 Task: In the  document guideline.pdf Download file as 'Open Document Format' Share this file with 'softage.4@softage.net' Insert the command  Viewing
Action: Mouse moved to (269, 340)
Screenshot: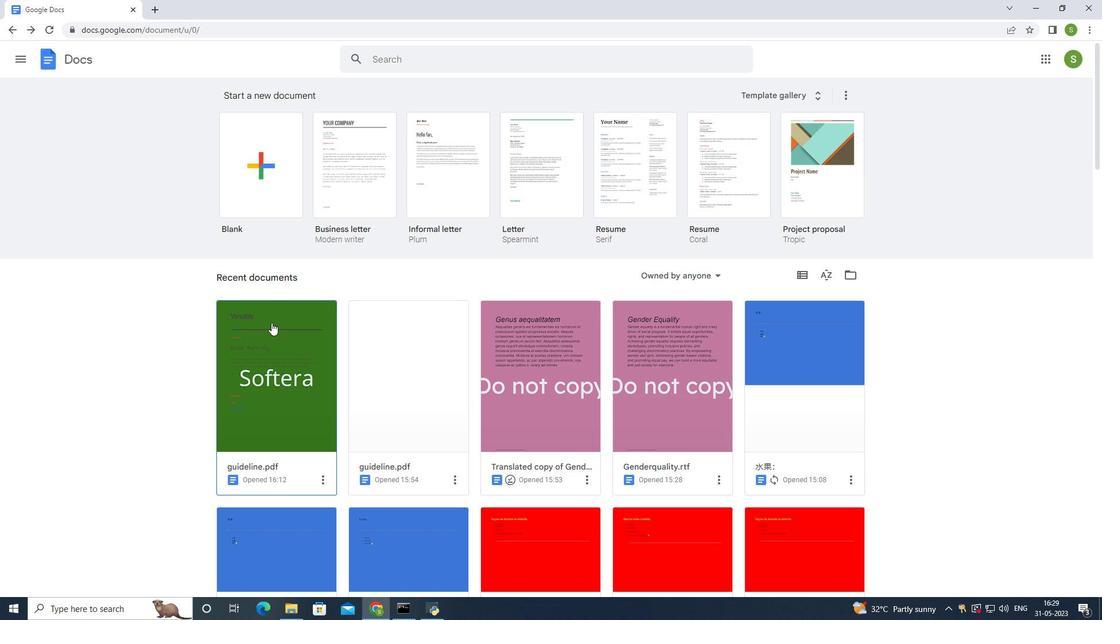 
Action: Mouse pressed left at (269, 340)
Screenshot: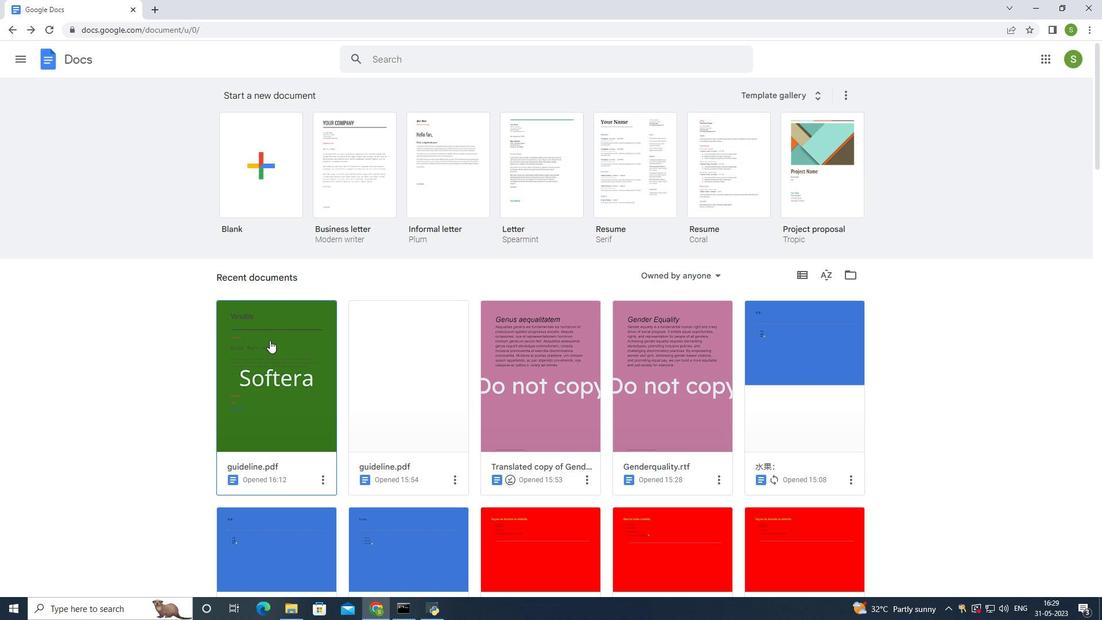 
Action: Mouse moved to (606, 289)
Screenshot: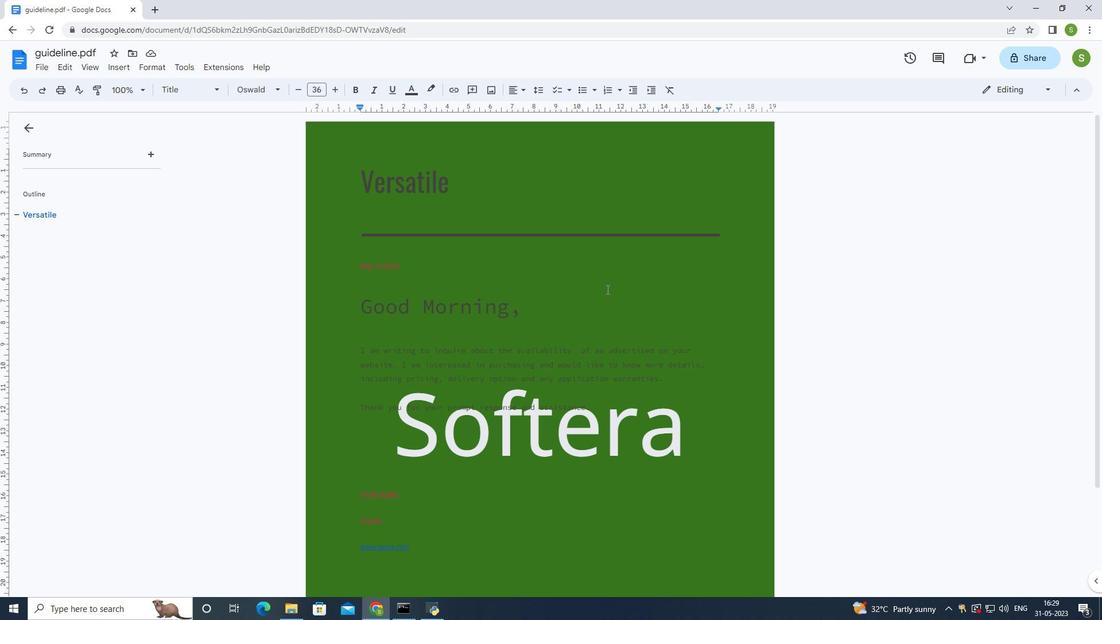 
Action: Mouse scrolled (606, 288) with delta (0, 0)
Screenshot: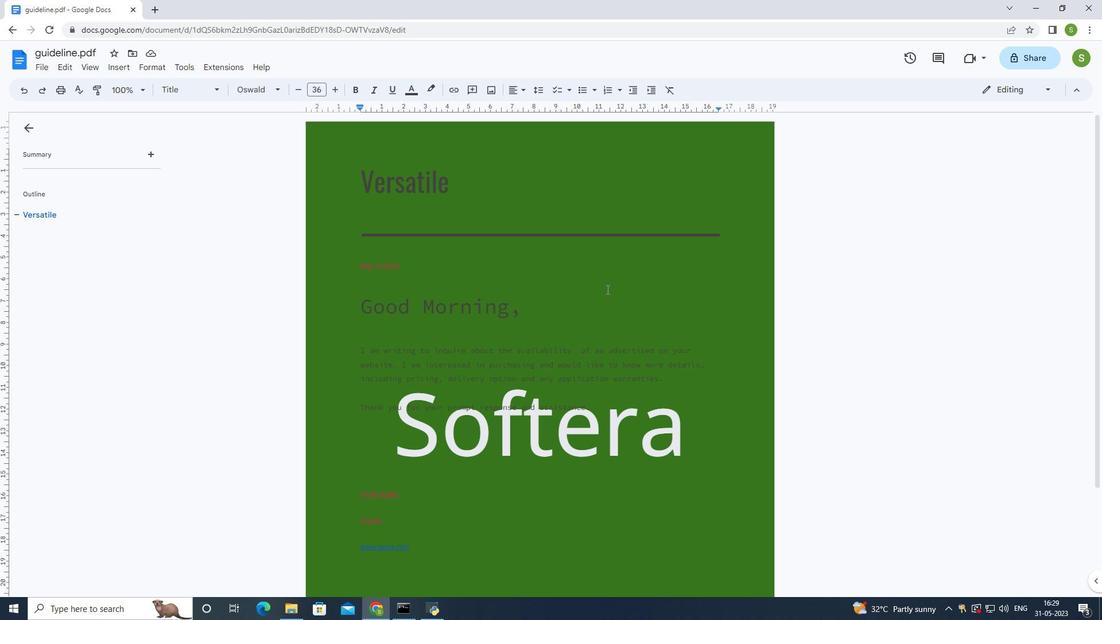 
Action: Mouse moved to (586, 288)
Screenshot: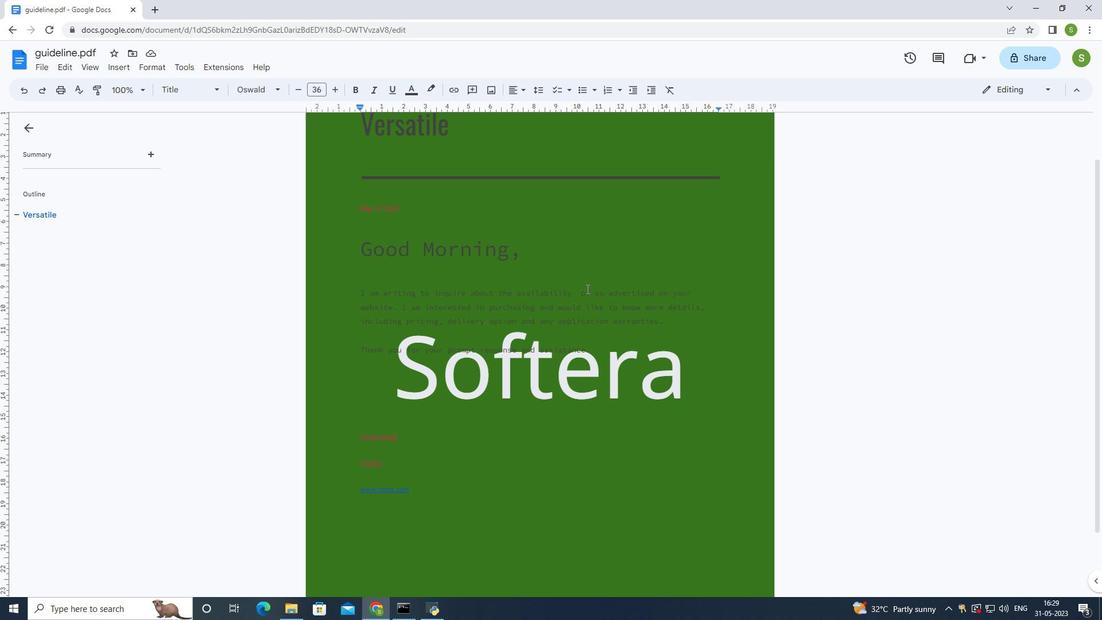 
Action: Mouse scrolled (586, 287) with delta (0, 0)
Screenshot: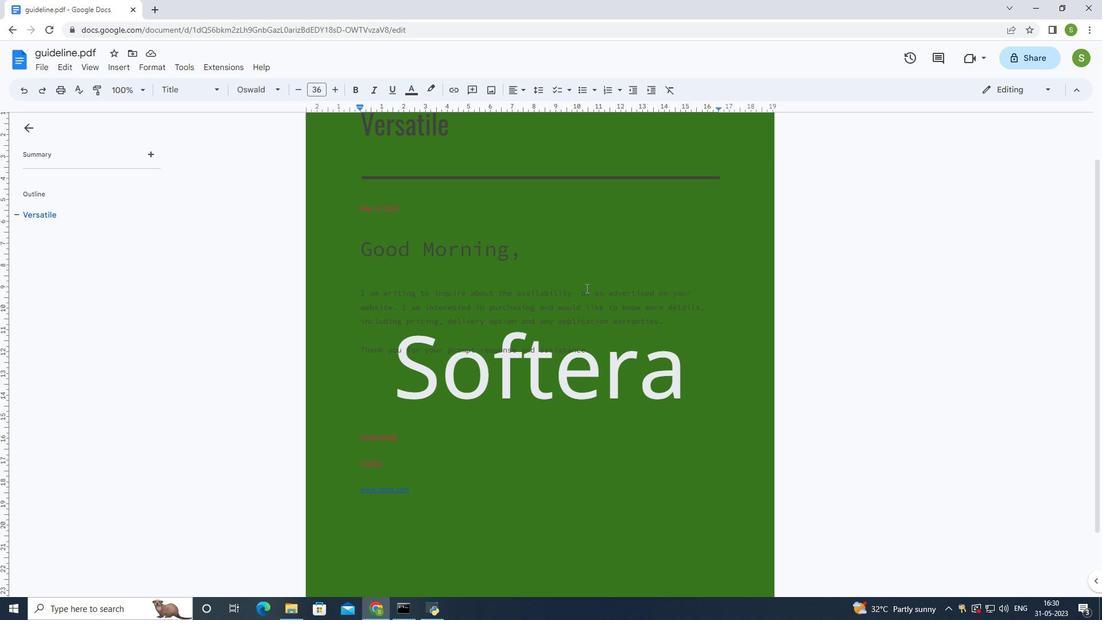 
Action: Mouse scrolled (586, 287) with delta (0, 0)
Screenshot: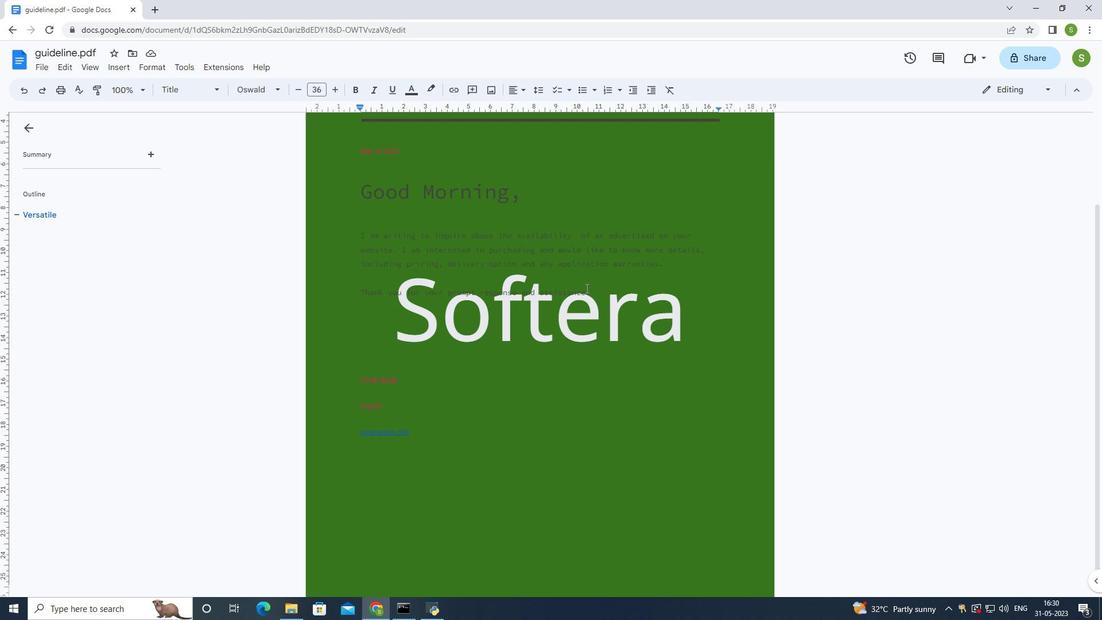 
Action: Mouse moved to (585, 288)
Screenshot: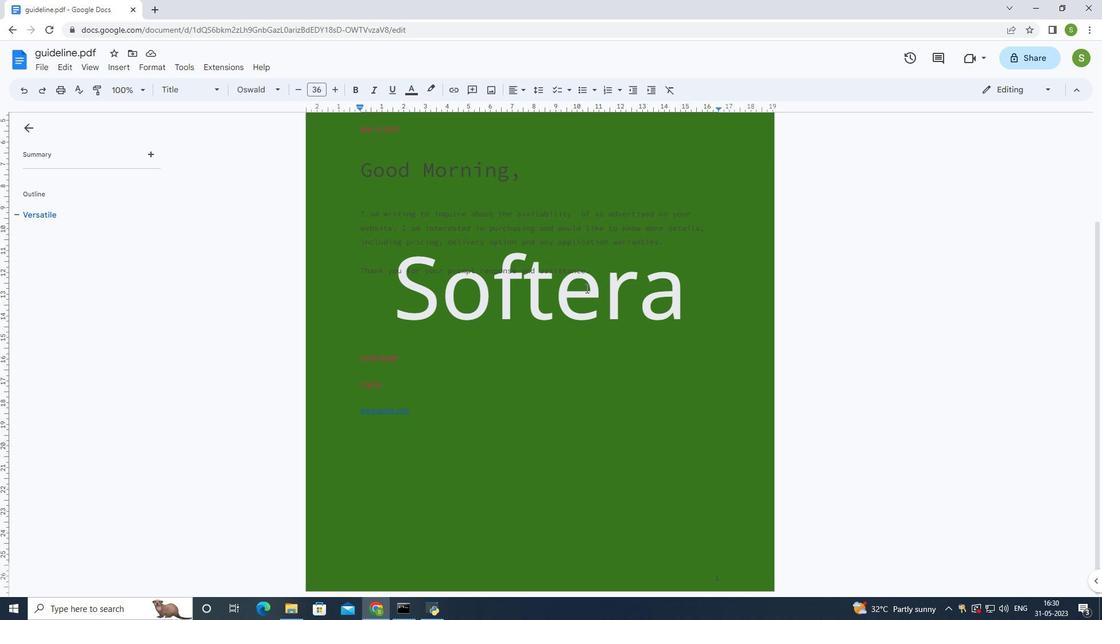 
Action: Mouse scrolled (585, 288) with delta (0, 0)
Screenshot: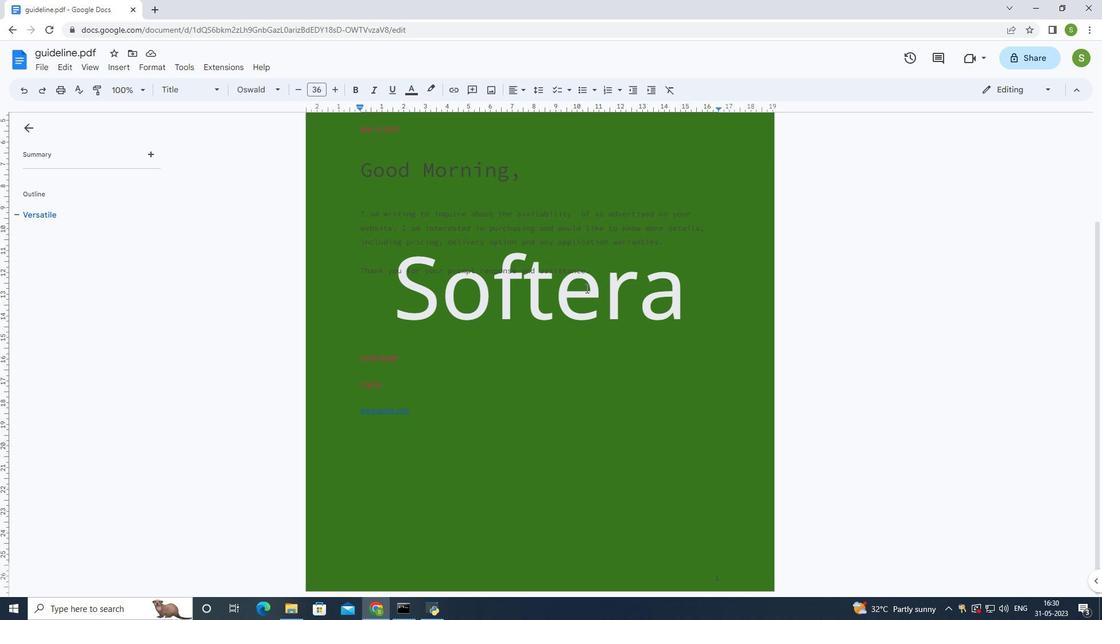 
Action: Mouse moved to (585, 287)
Screenshot: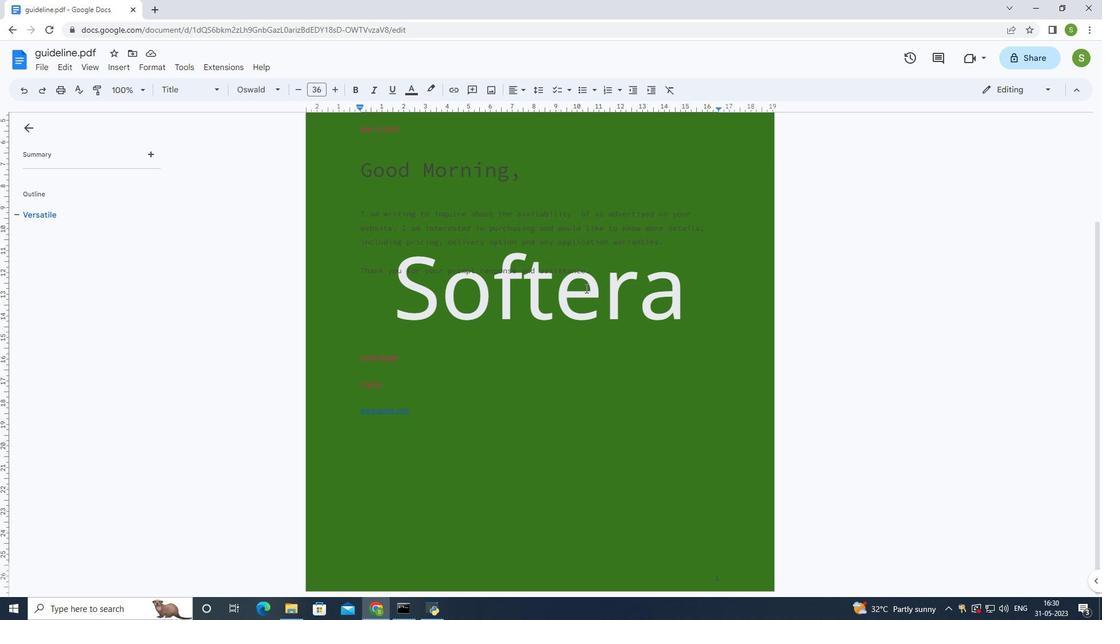 
Action: Mouse scrolled (585, 288) with delta (0, 0)
Screenshot: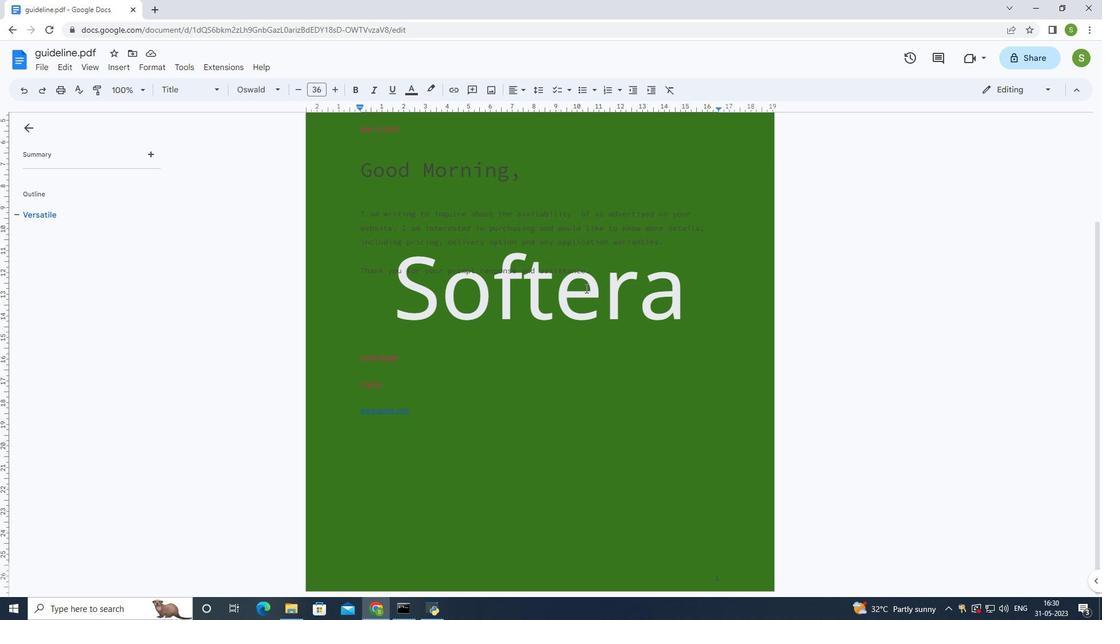 
Action: Mouse scrolled (585, 287) with delta (0, 0)
Screenshot: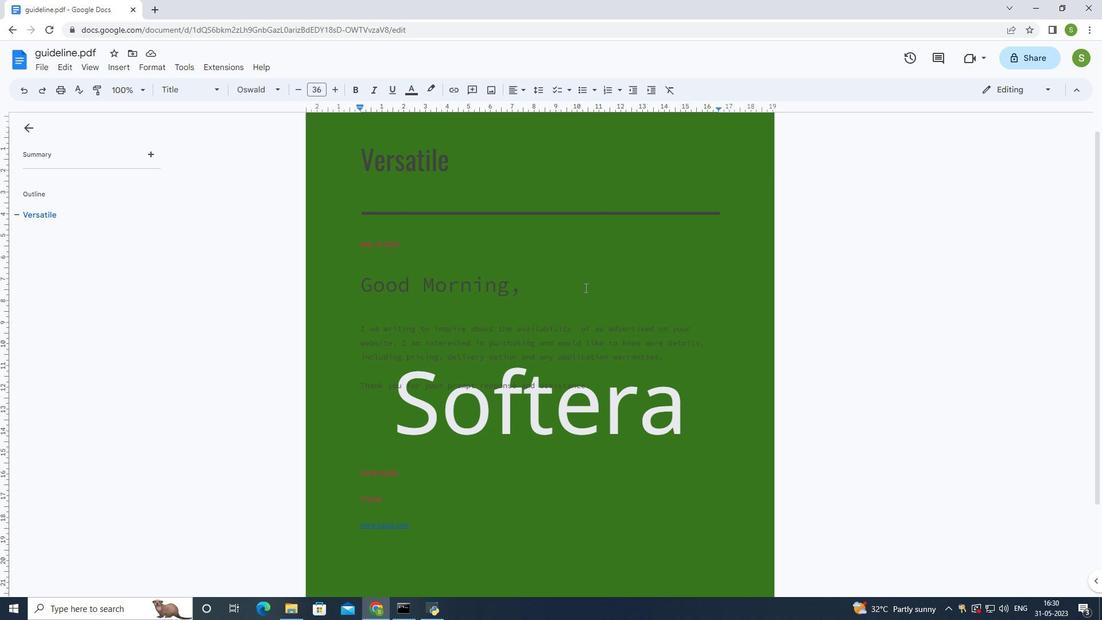 
Action: Mouse scrolled (585, 288) with delta (0, 0)
Screenshot: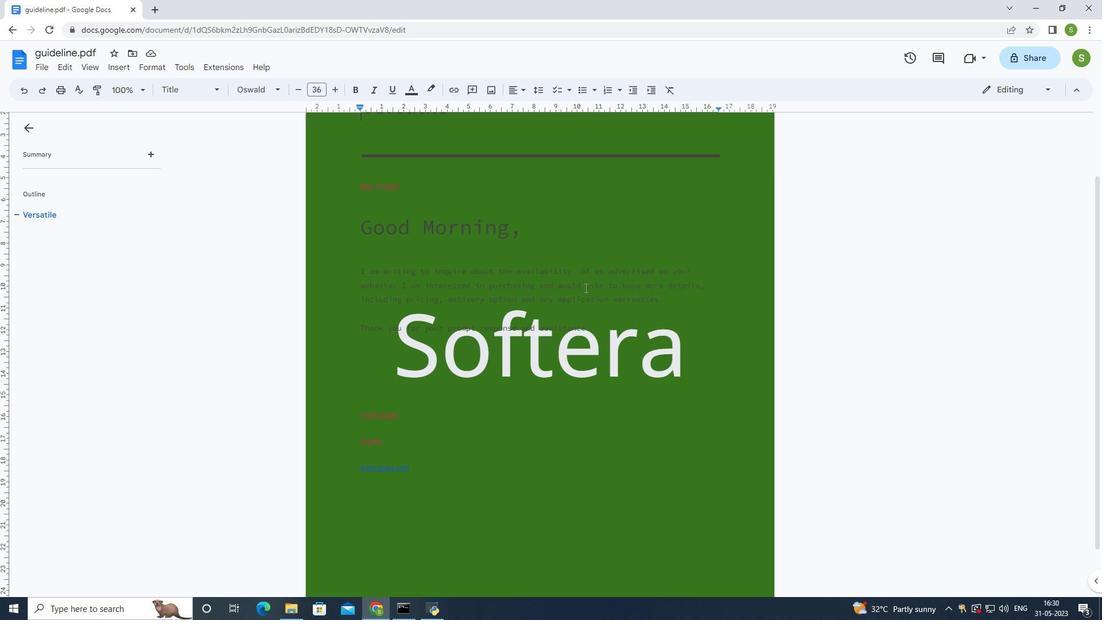 
Action: Mouse moved to (582, 286)
Screenshot: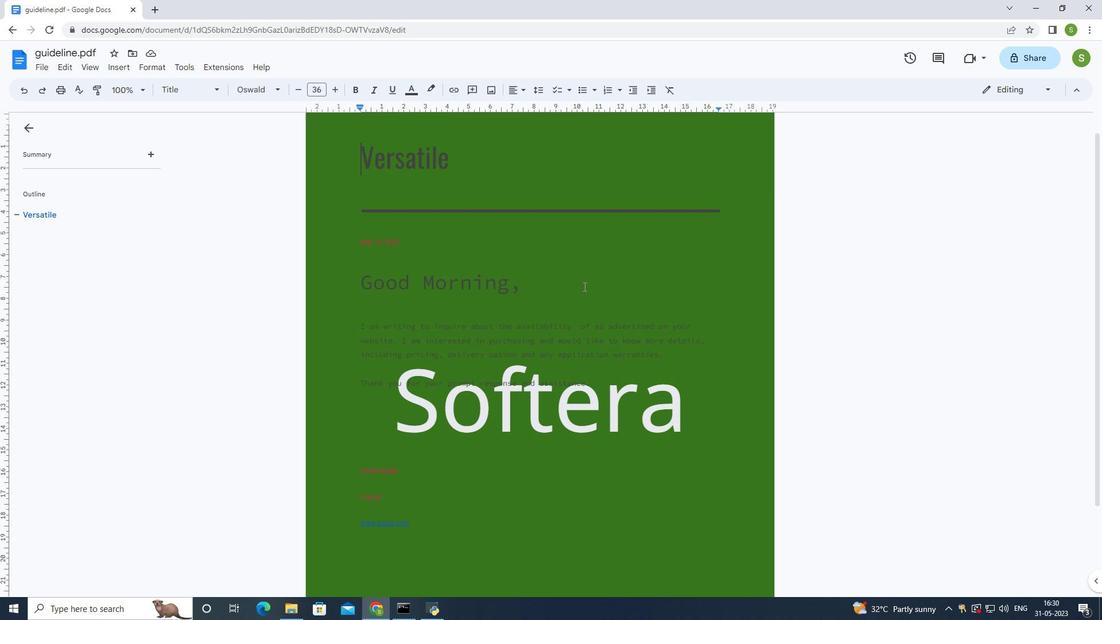 
Action: Mouse scrolled (582, 287) with delta (0, 0)
Screenshot: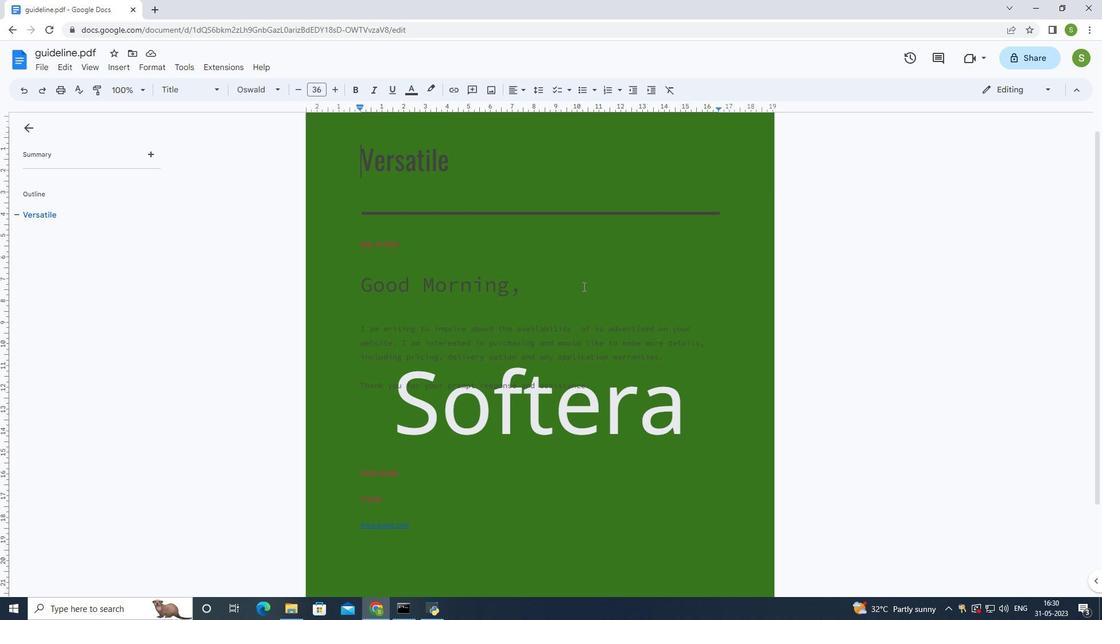 
Action: Mouse scrolled (582, 287) with delta (0, 0)
Screenshot: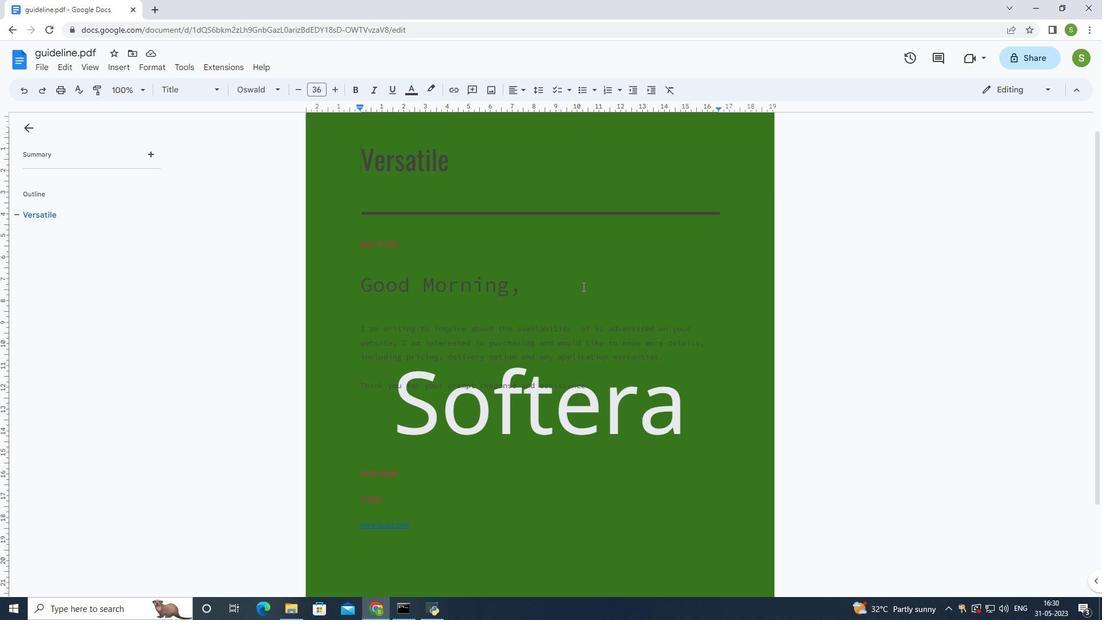
Action: Mouse moved to (178, 67)
Screenshot: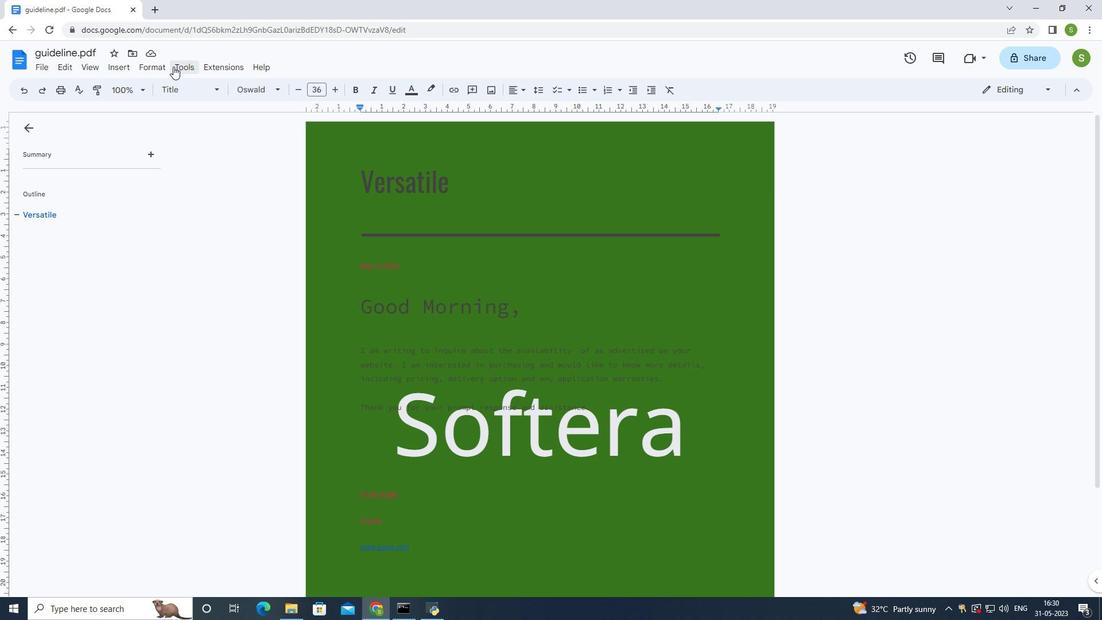 
Action: Mouse pressed left at (178, 67)
Screenshot: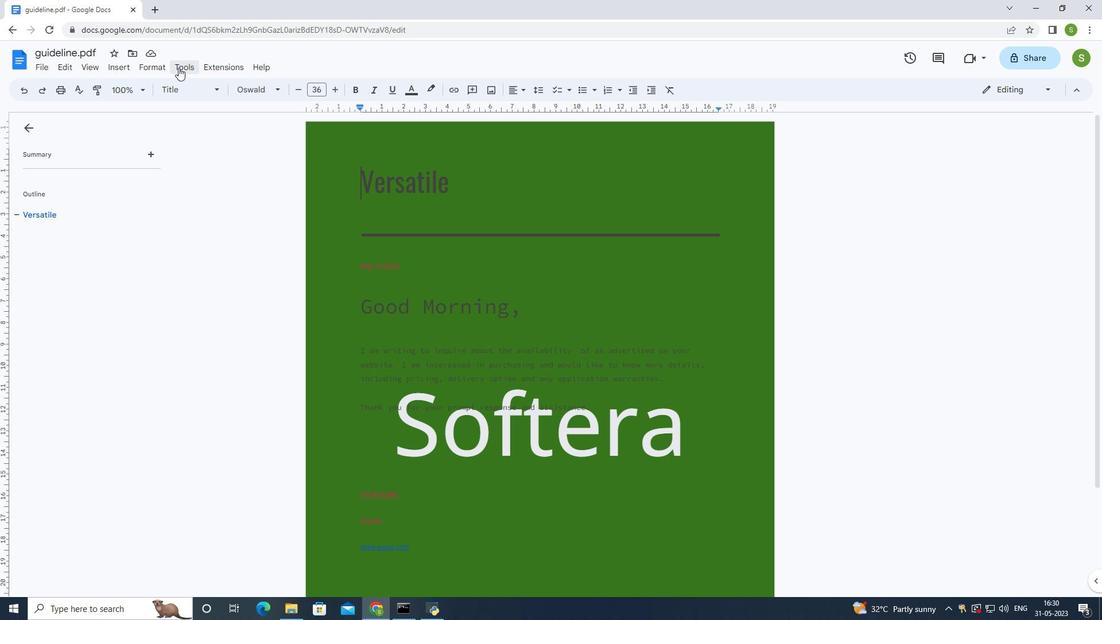 
Action: Mouse moved to (129, 281)
Screenshot: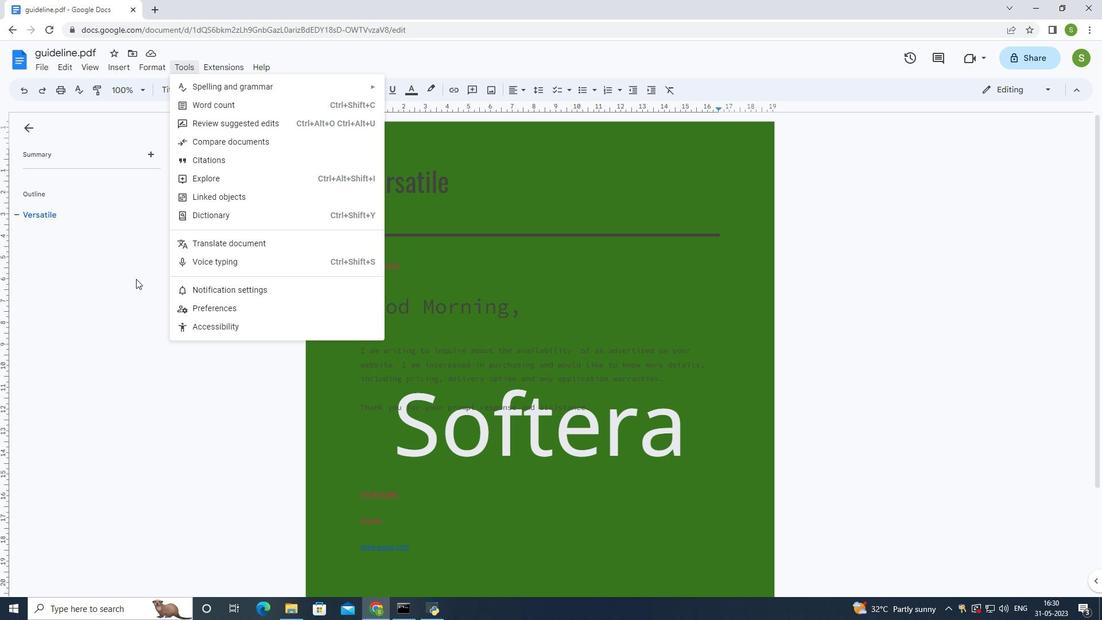 
Action: Mouse pressed left at (129, 281)
Screenshot: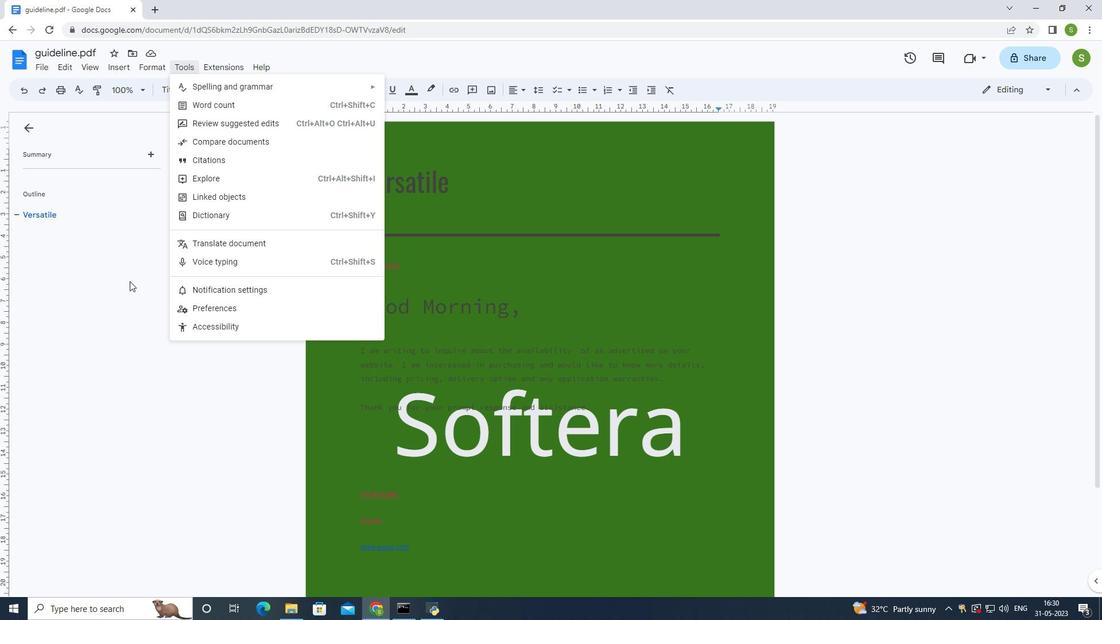 
Action: Mouse moved to (63, 64)
Screenshot: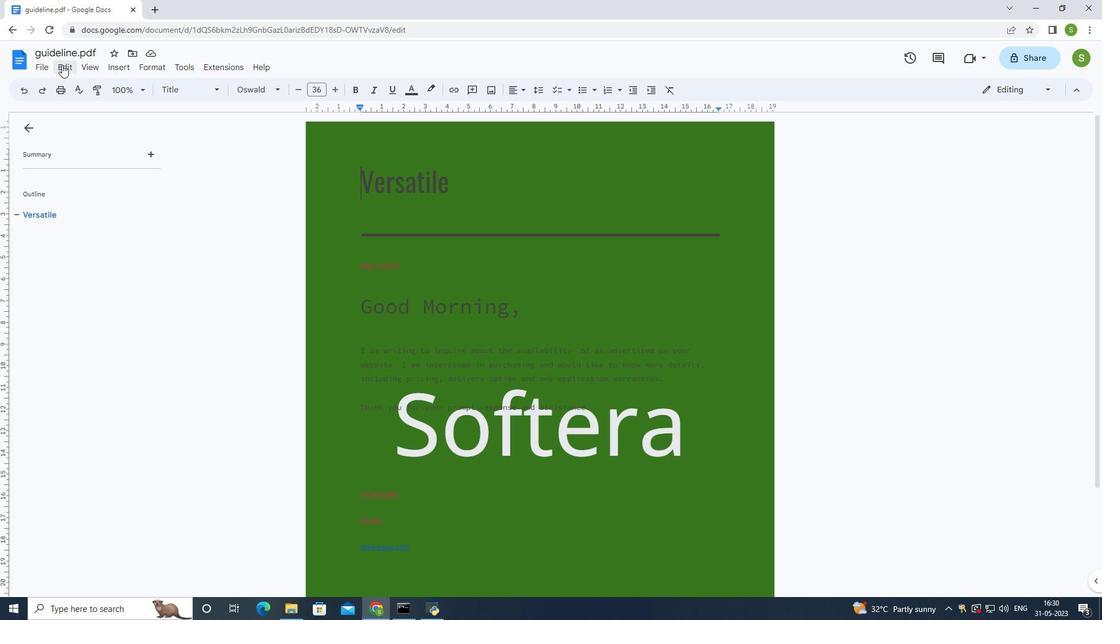 
Action: Mouse pressed left at (63, 64)
Screenshot: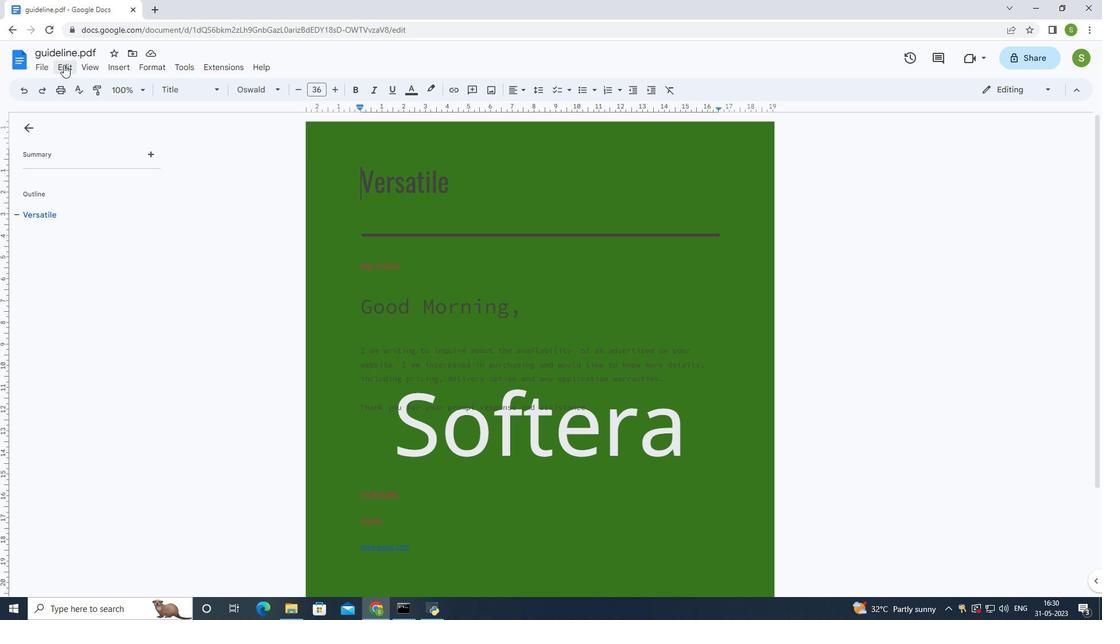 
Action: Mouse moved to (41, 67)
Screenshot: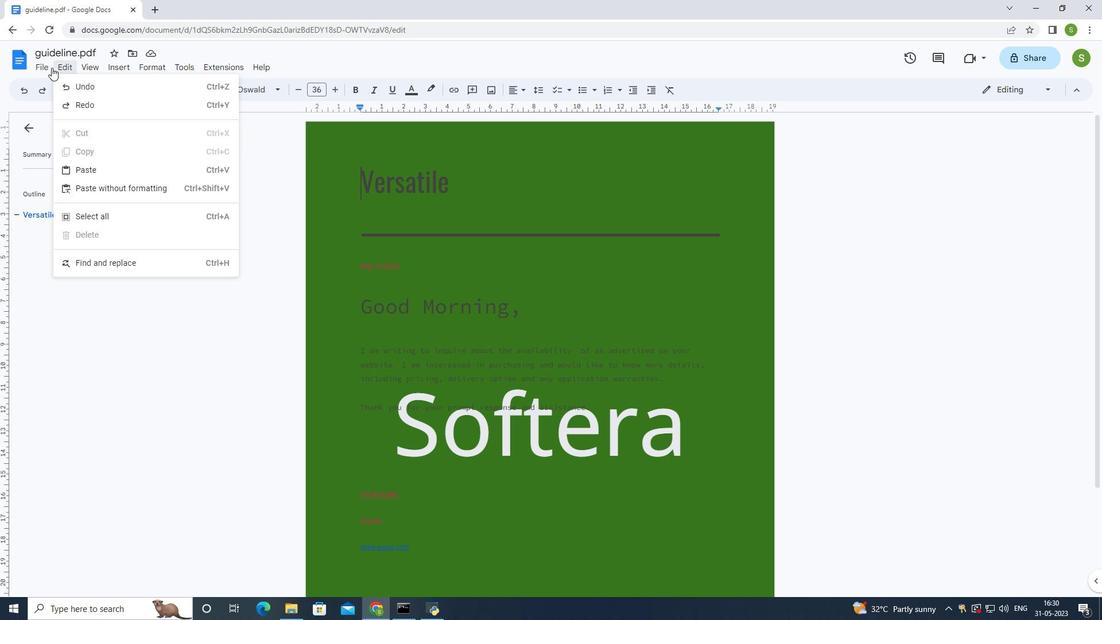 
Action: Mouse pressed left at (41, 67)
Screenshot: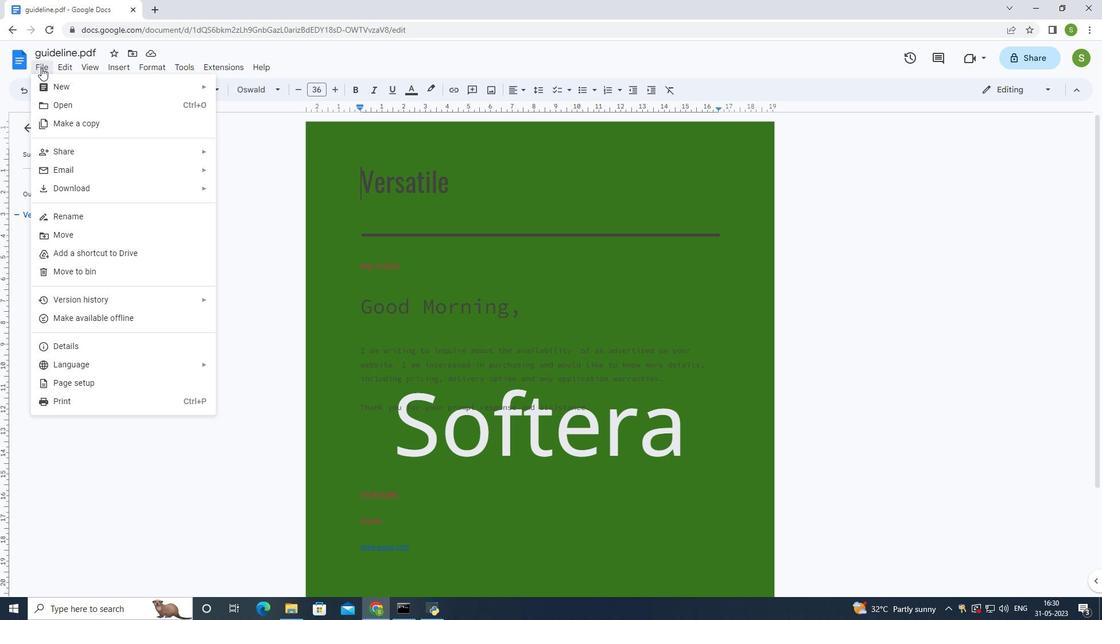 
Action: Mouse moved to (41, 68)
Screenshot: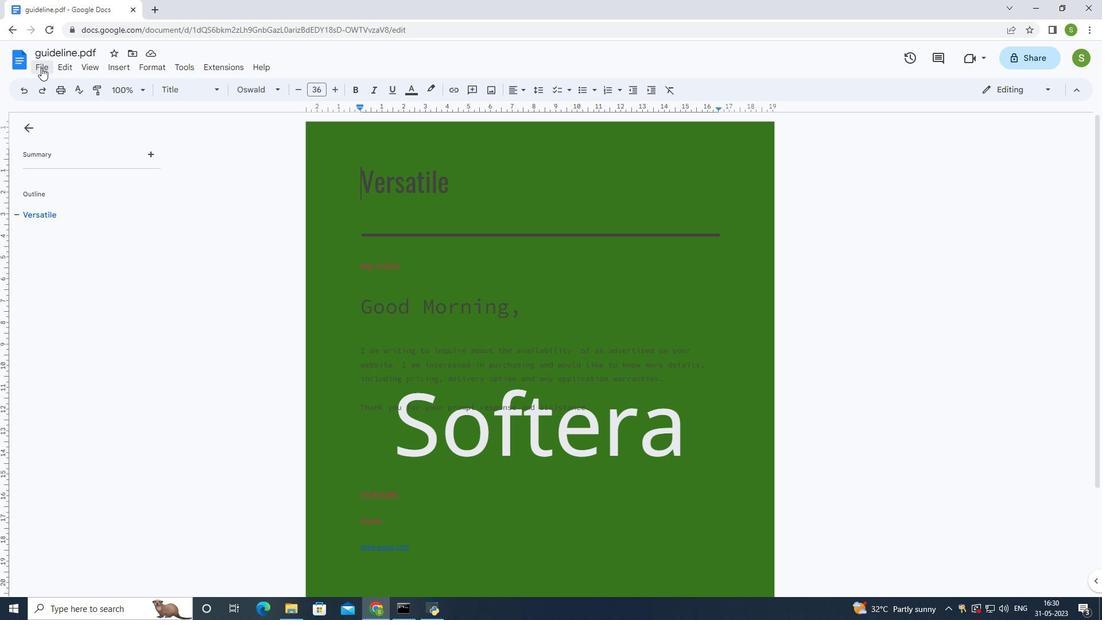 
Action: Mouse pressed left at (41, 68)
Screenshot: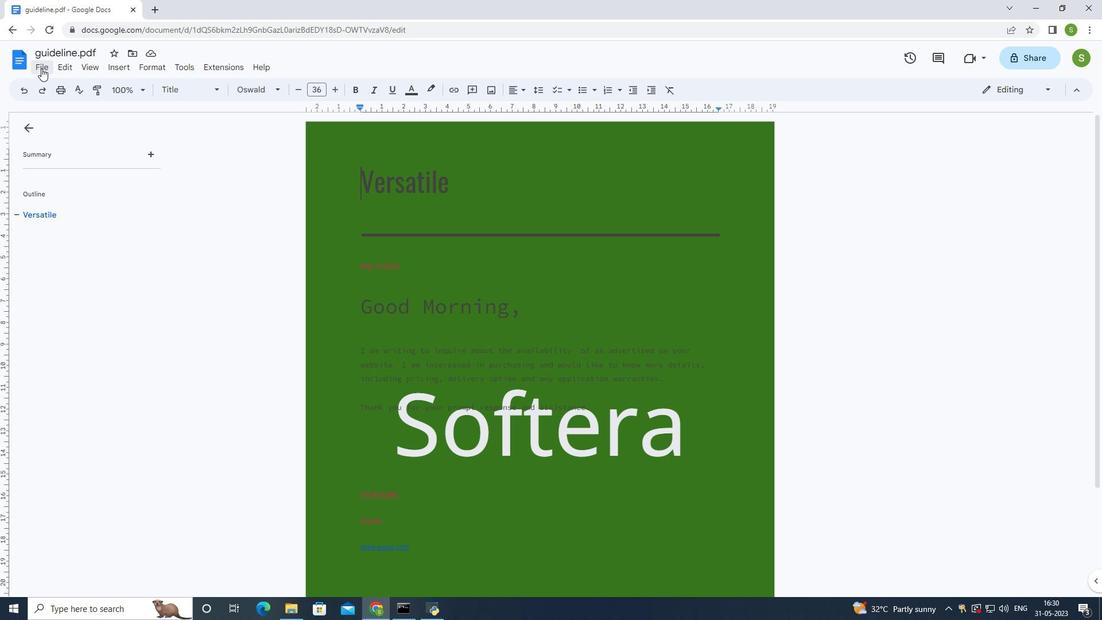 
Action: Mouse moved to (79, 191)
Screenshot: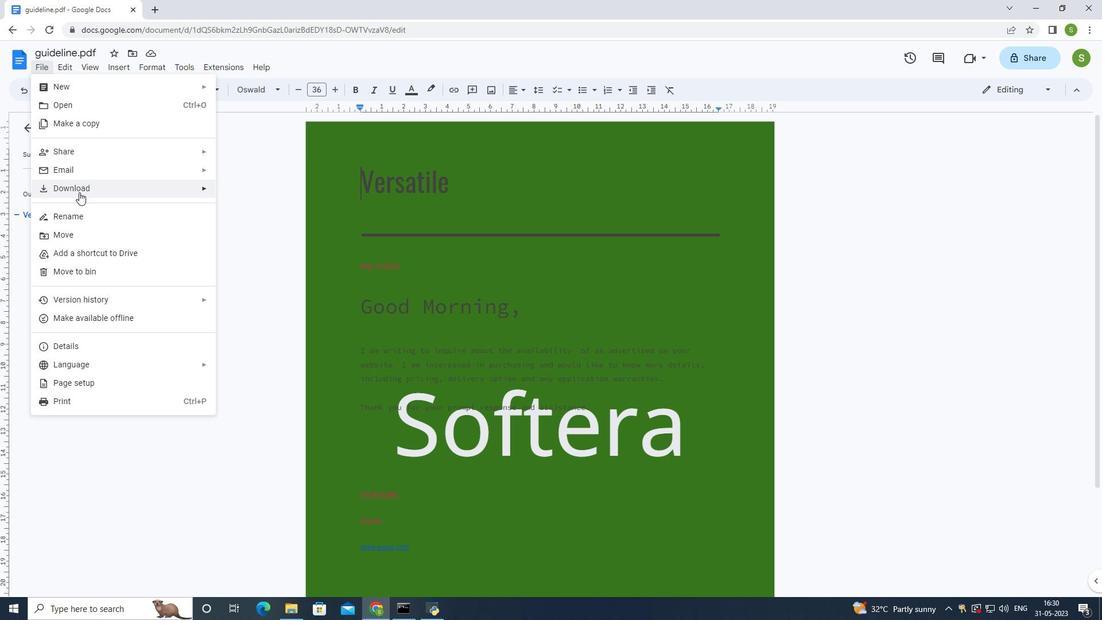 
Action: Mouse pressed left at (79, 191)
Screenshot: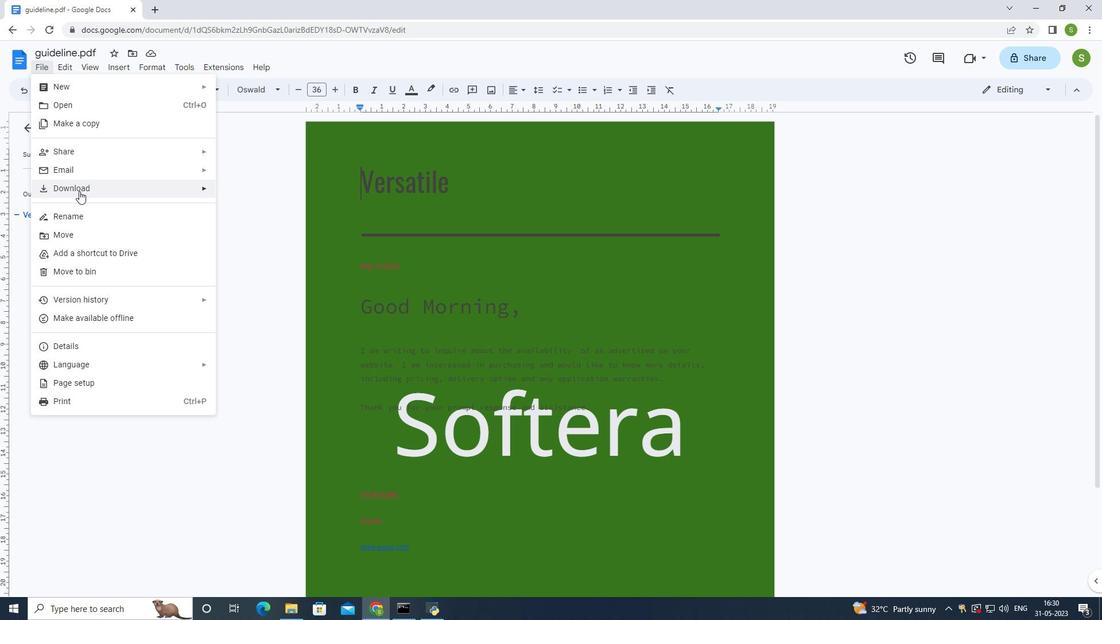 
Action: Mouse moved to (272, 190)
Screenshot: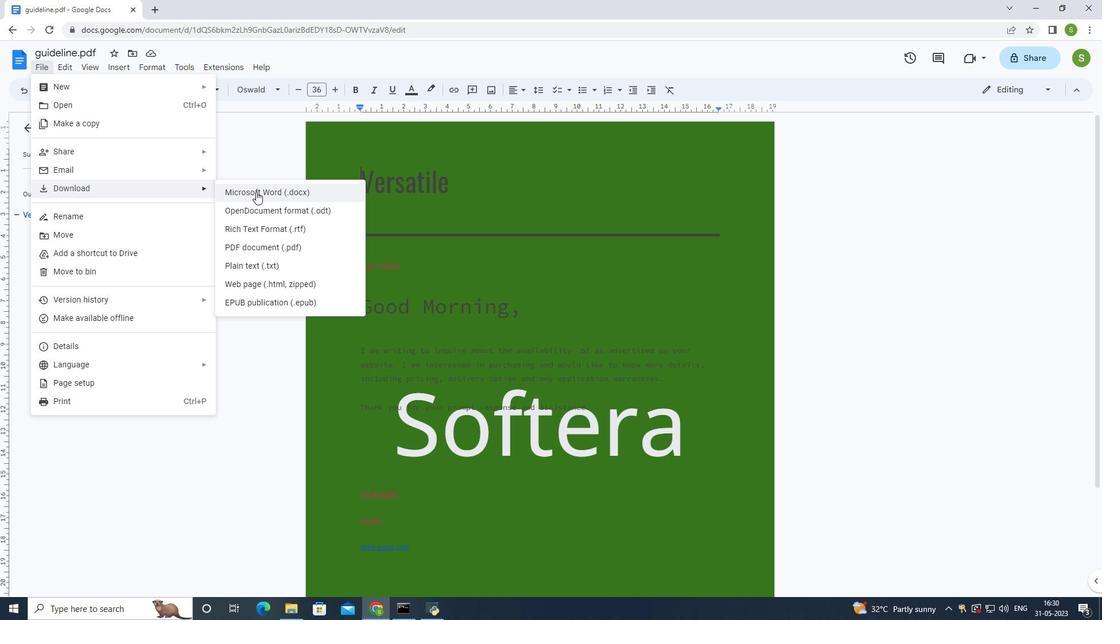 
Action: Mouse pressed left at (272, 190)
Screenshot: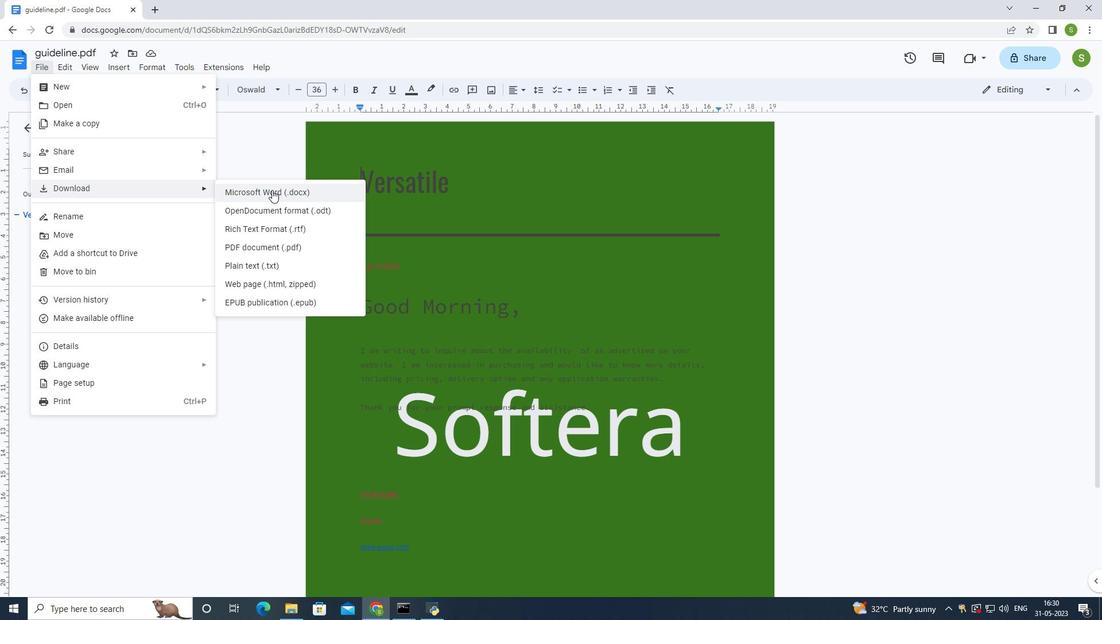 
Action: Mouse moved to (1035, 57)
Screenshot: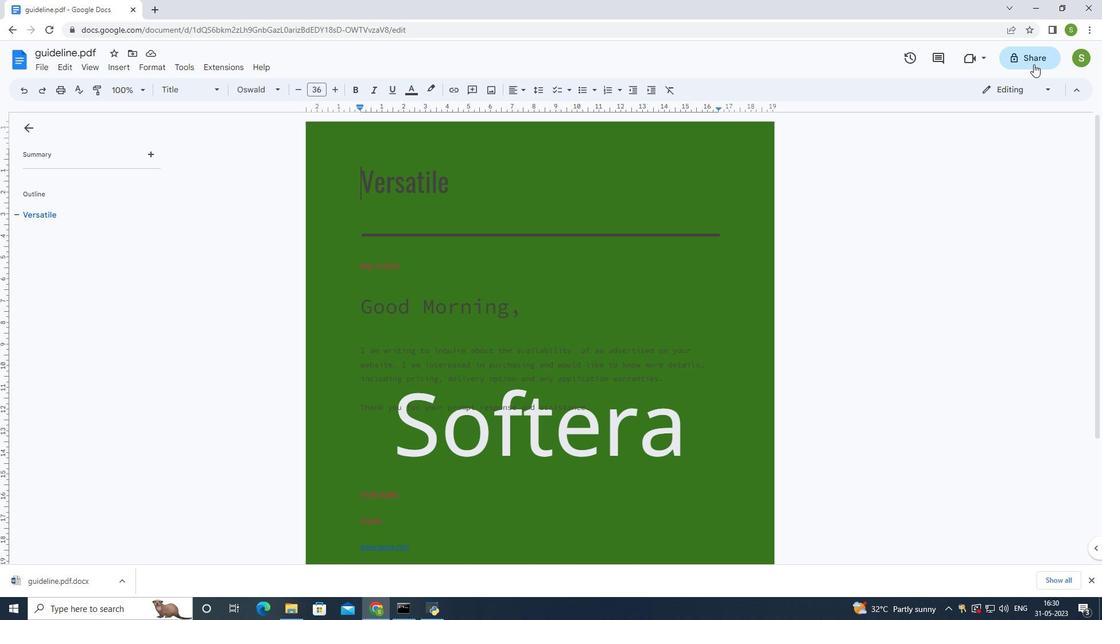 
Action: Mouse pressed left at (1035, 57)
Screenshot: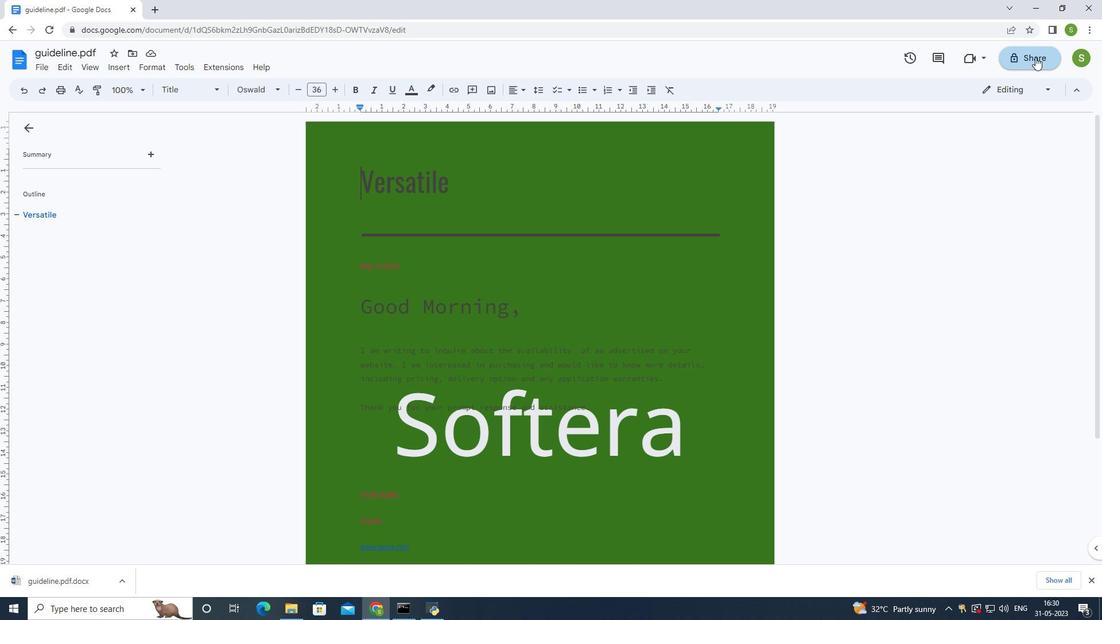 
Action: Mouse moved to (562, 244)
Screenshot: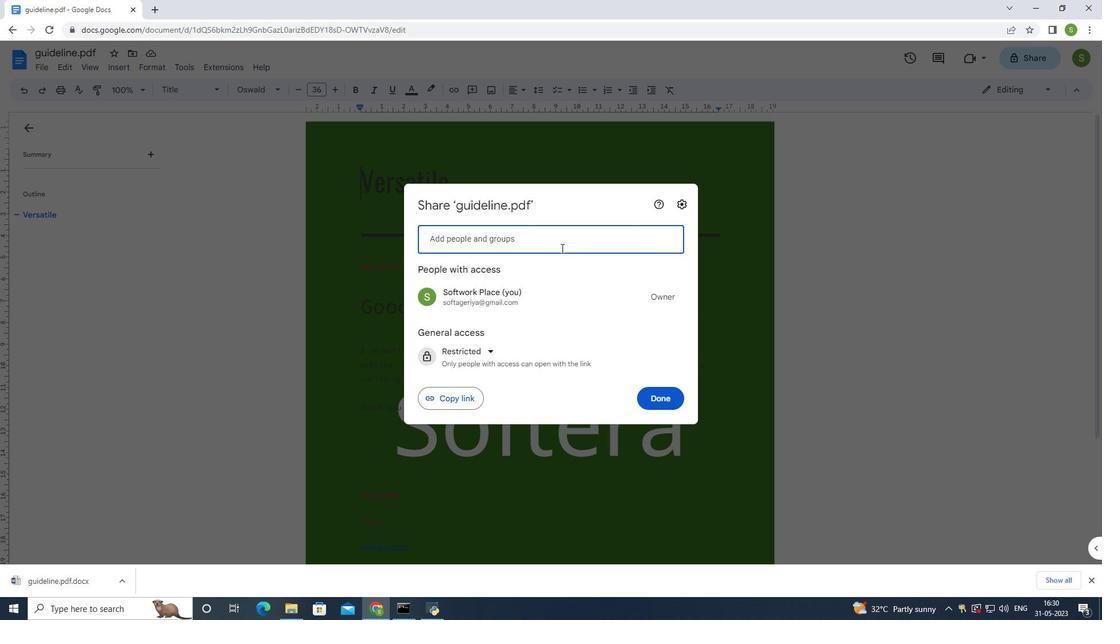 
Action: Mouse pressed left at (562, 244)
Screenshot: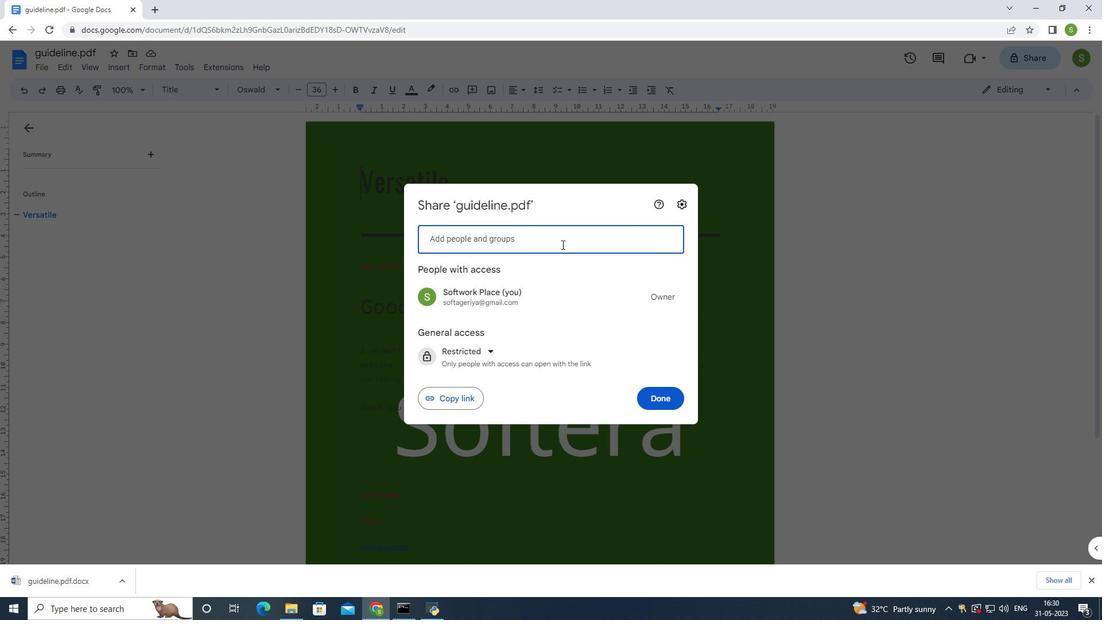 
Action: Mouse moved to (583, 239)
Screenshot: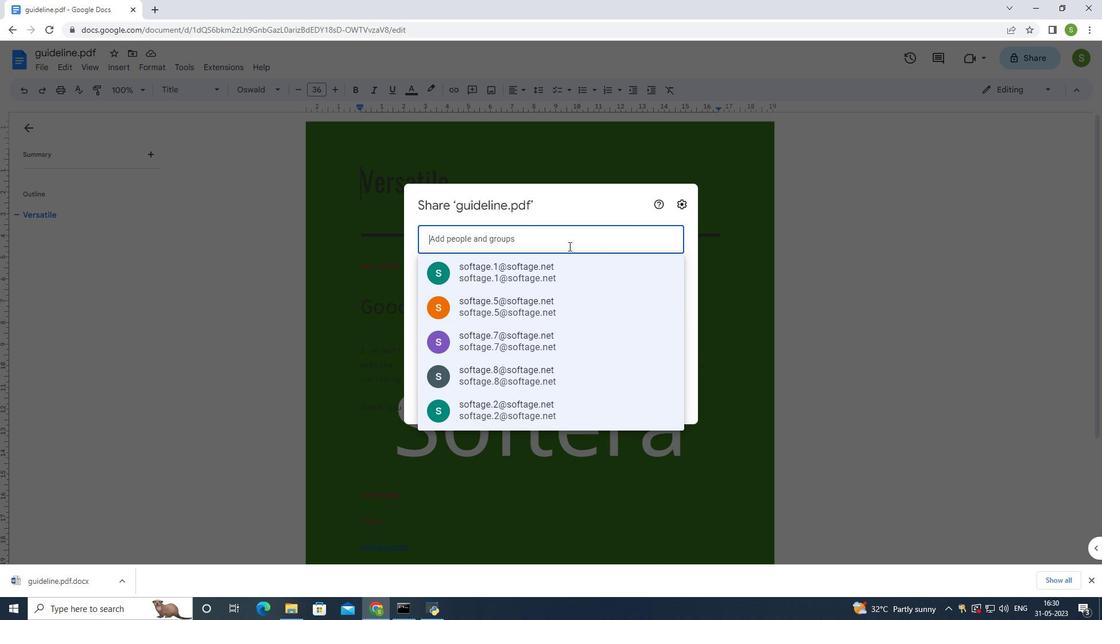 
Action: Key pressed softage.4<Key.shift>@softage
Screenshot: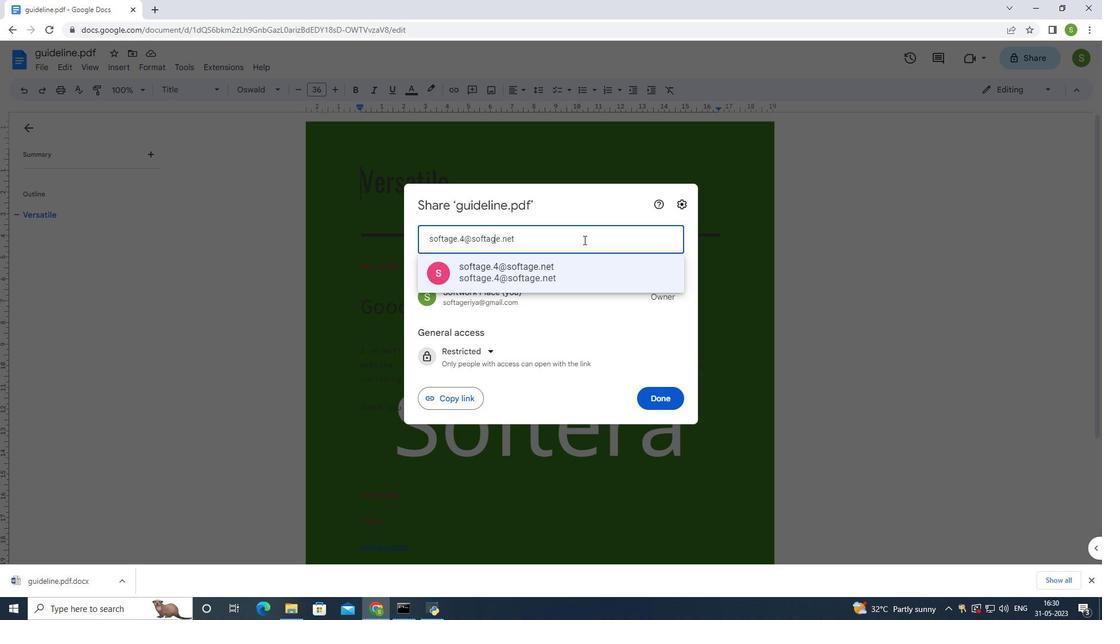
Action: Mouse moved to (541, 290)
Screenshot: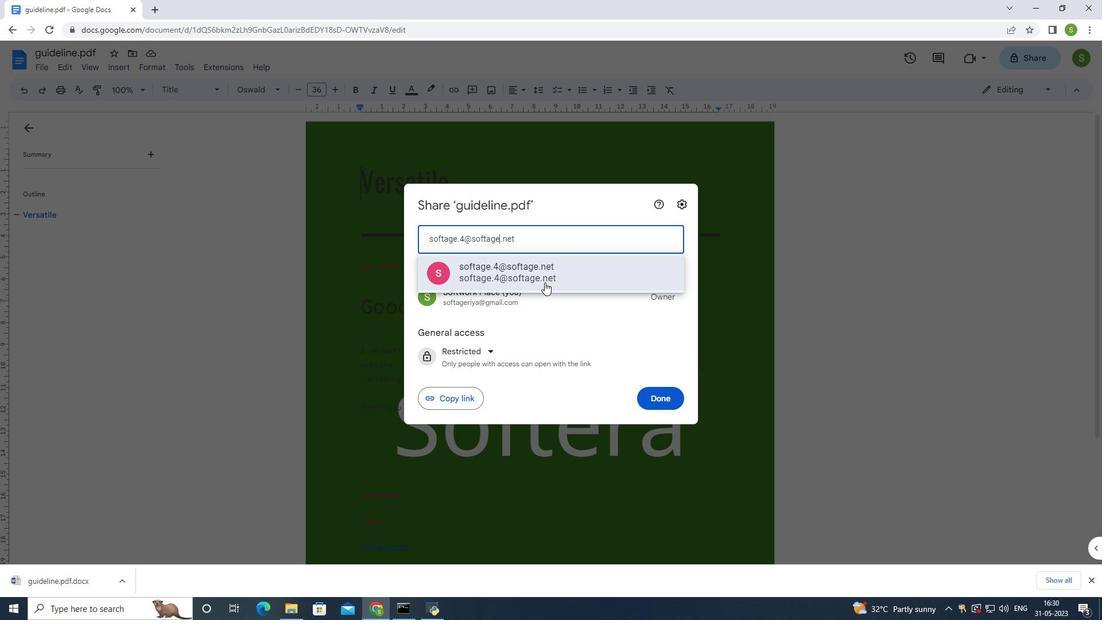 
Action: Mouse pressed left at (541, 290)
Screenshot: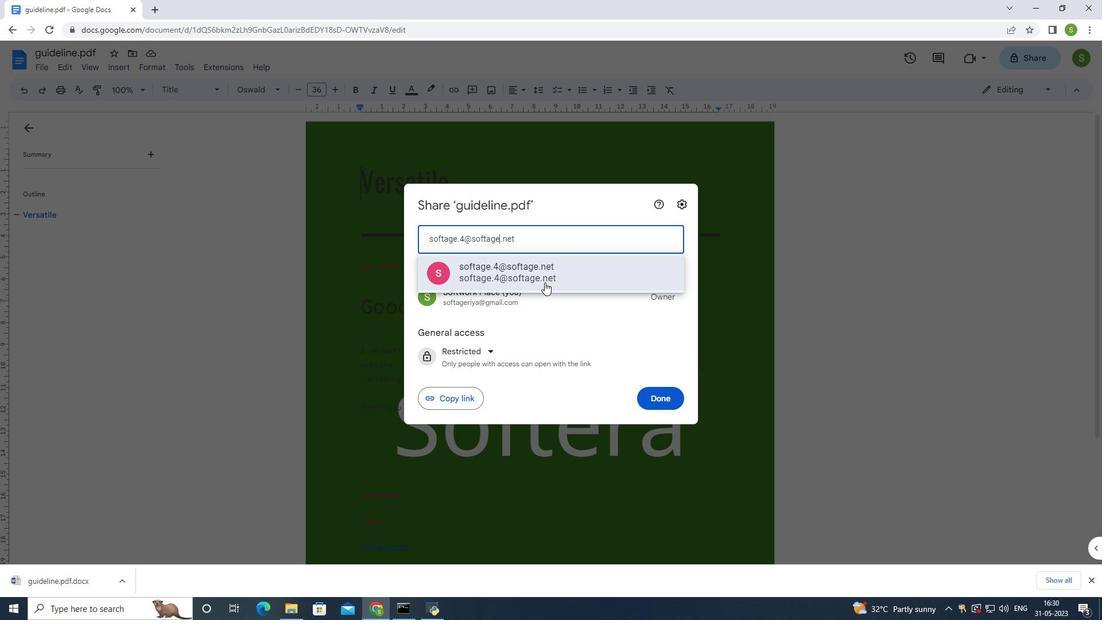 
Action: Mouse moved to (524, 266)
Screenshot: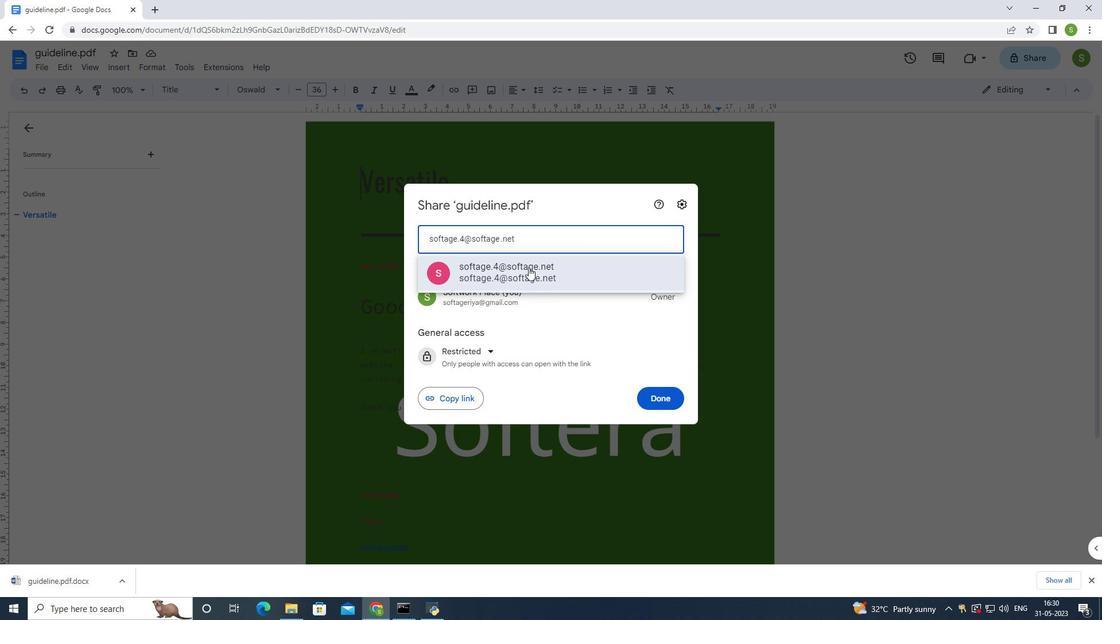 
Action: Mouse pressed left at (524, 266)
Screenshot: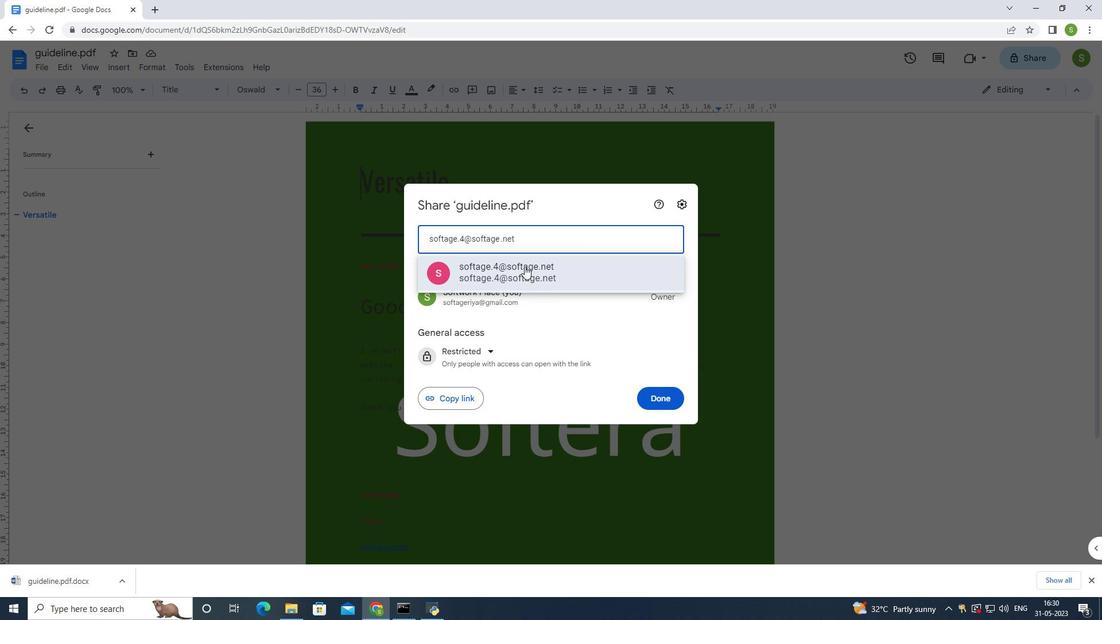 
Action: Mouse moved to (667, 386)
Screenshot: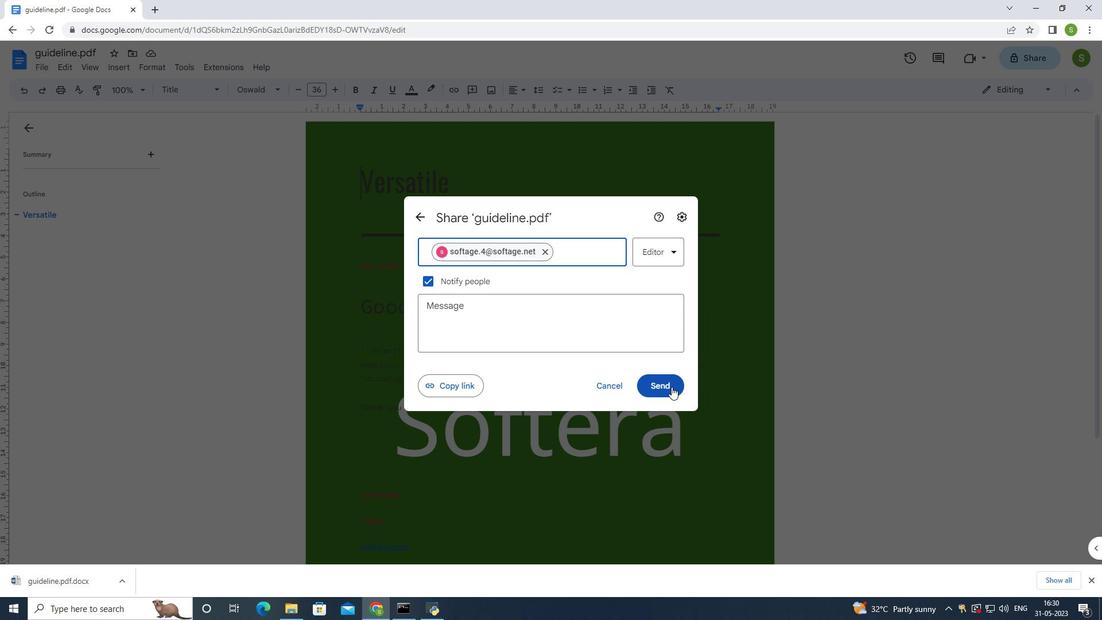 
Action: Mouse pressed left at (667, 386)
Screenshot: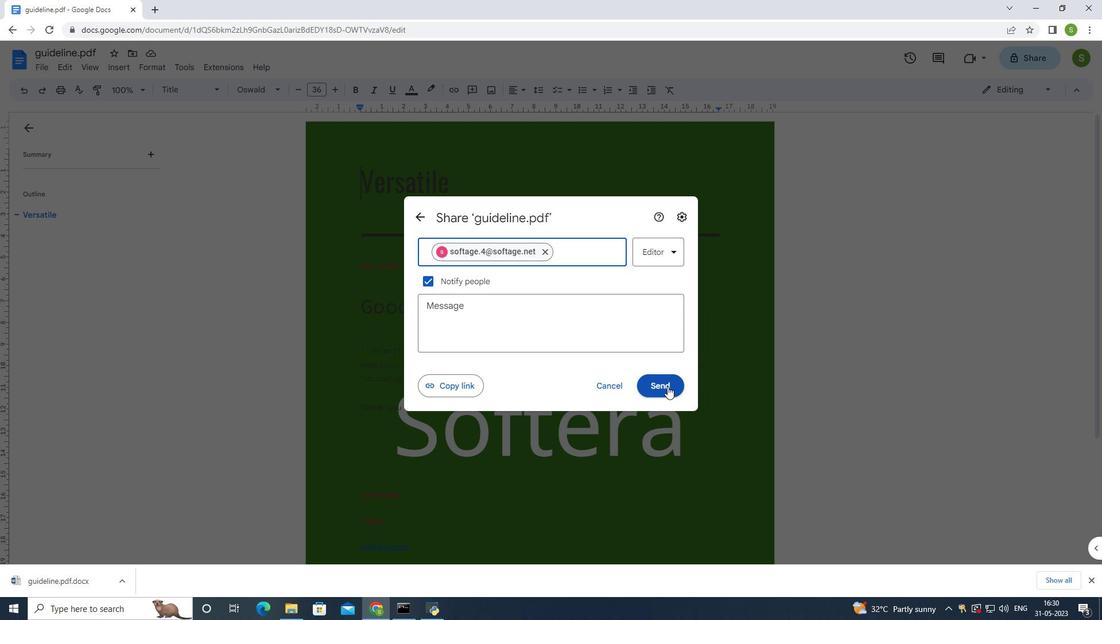 
Action: Mouse moved to (1044, 89)
Screenshot: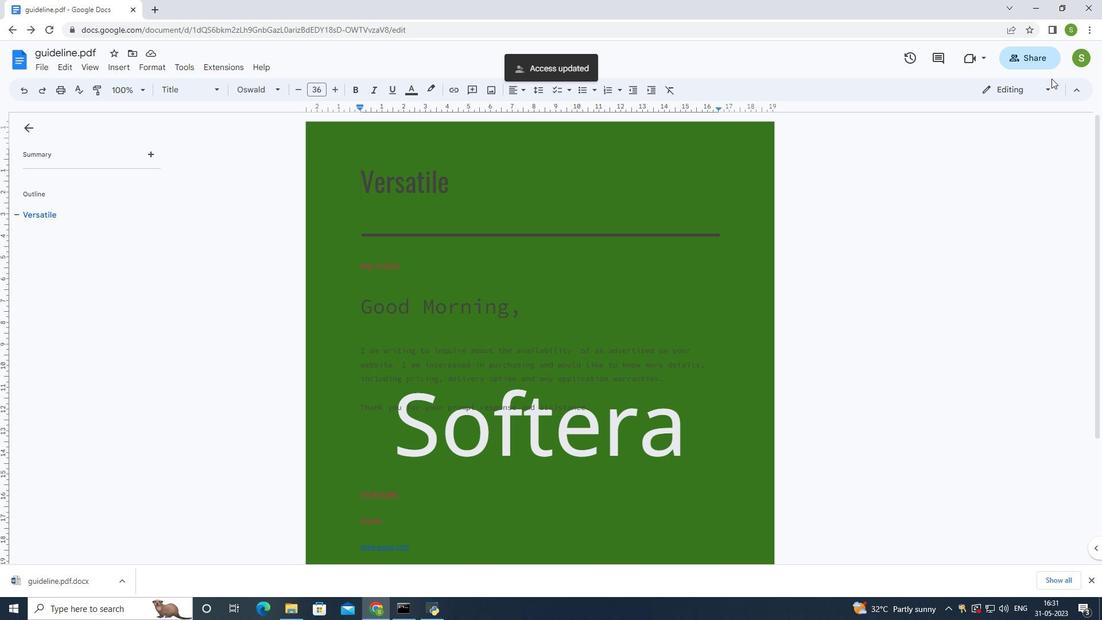 
Action: Mouse pressed left at (1044, 89)
Screenshot: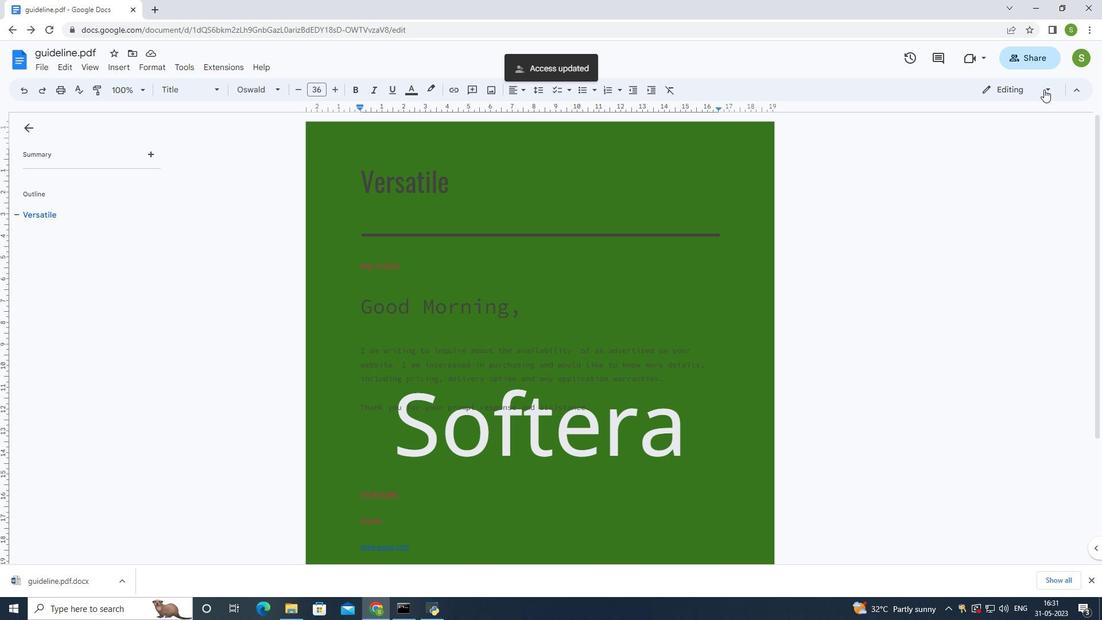
Action: Mouse moved to (1010, 169)
Screenshot: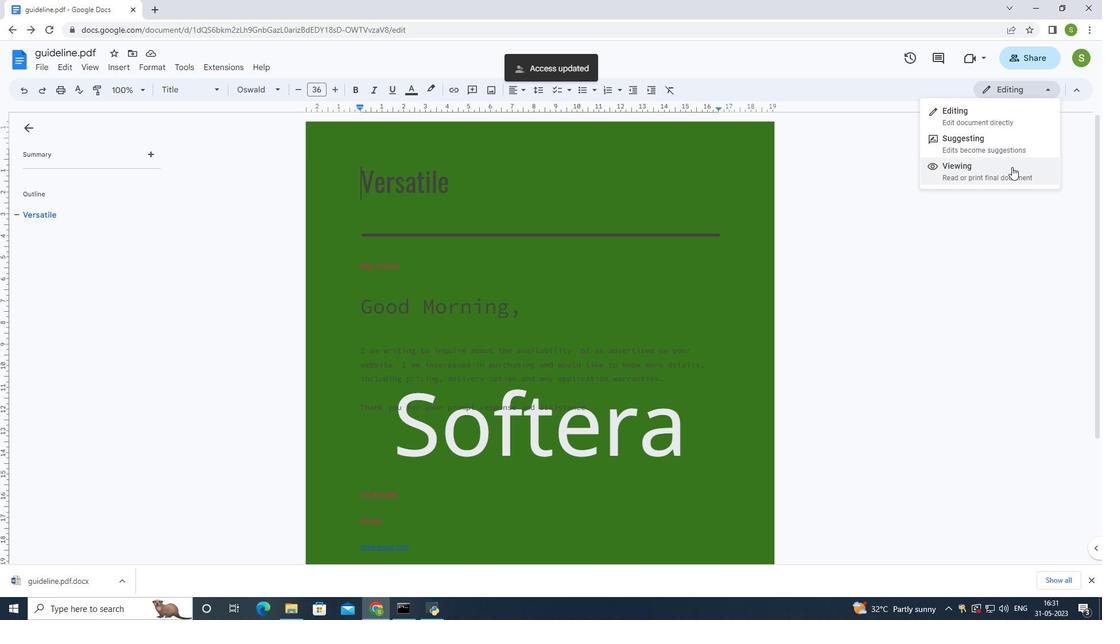 
Action: Mouse pressed left at (1010, 169)
Screenshot: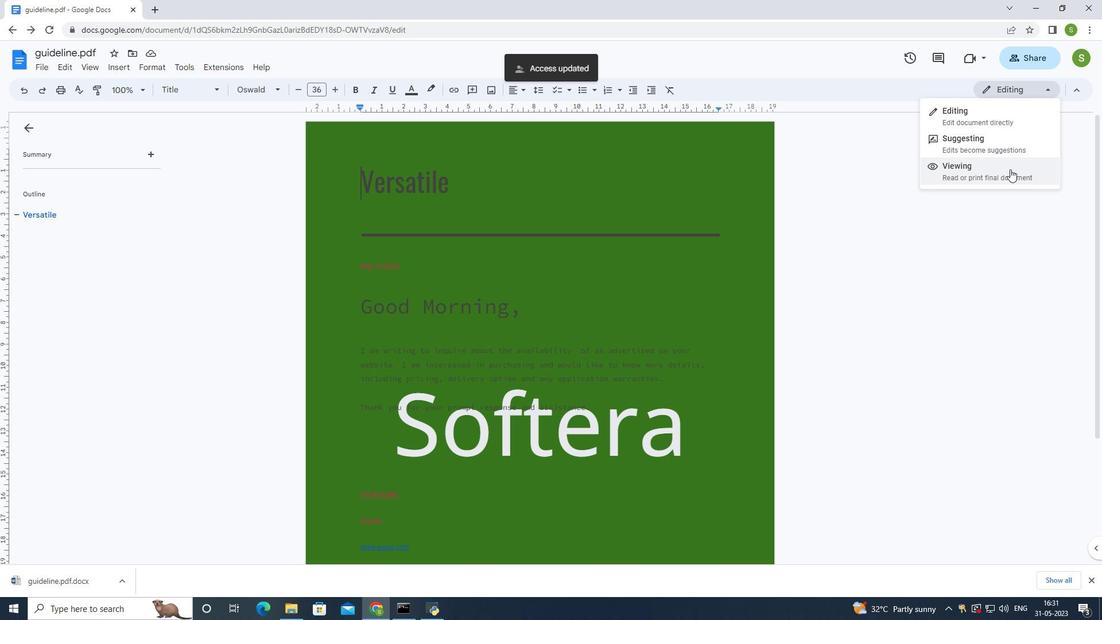 
Action: Mouse moved to (911, 196)
Screenshot: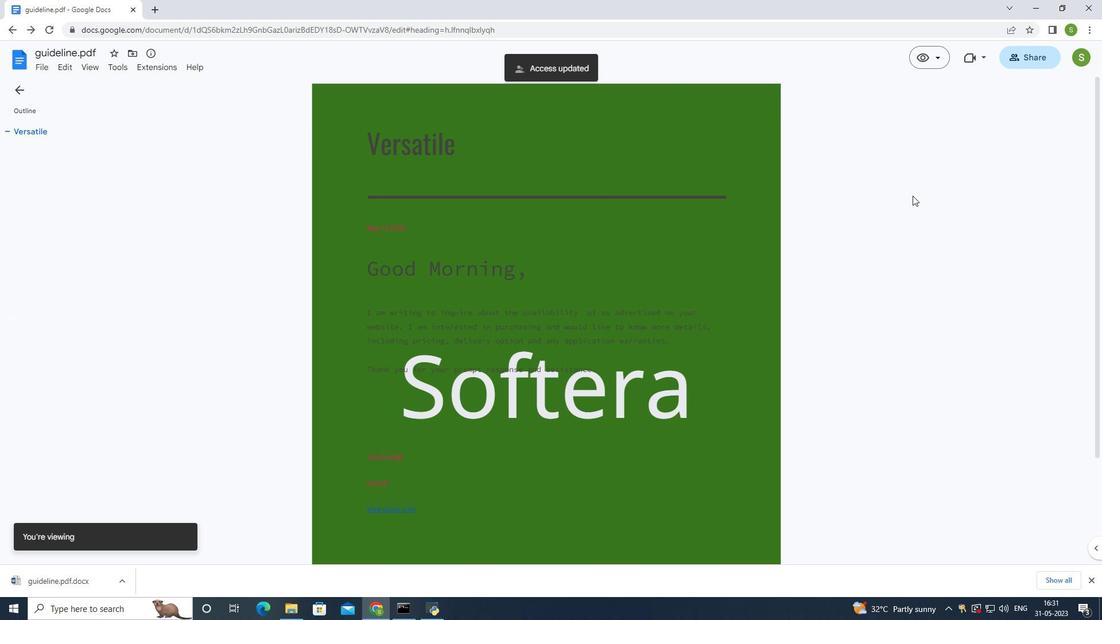 
